 Task: Check the sale-to-list ratio of view in the last 1 year.
Action: Mouse moved to (944, 214)
Screenshot: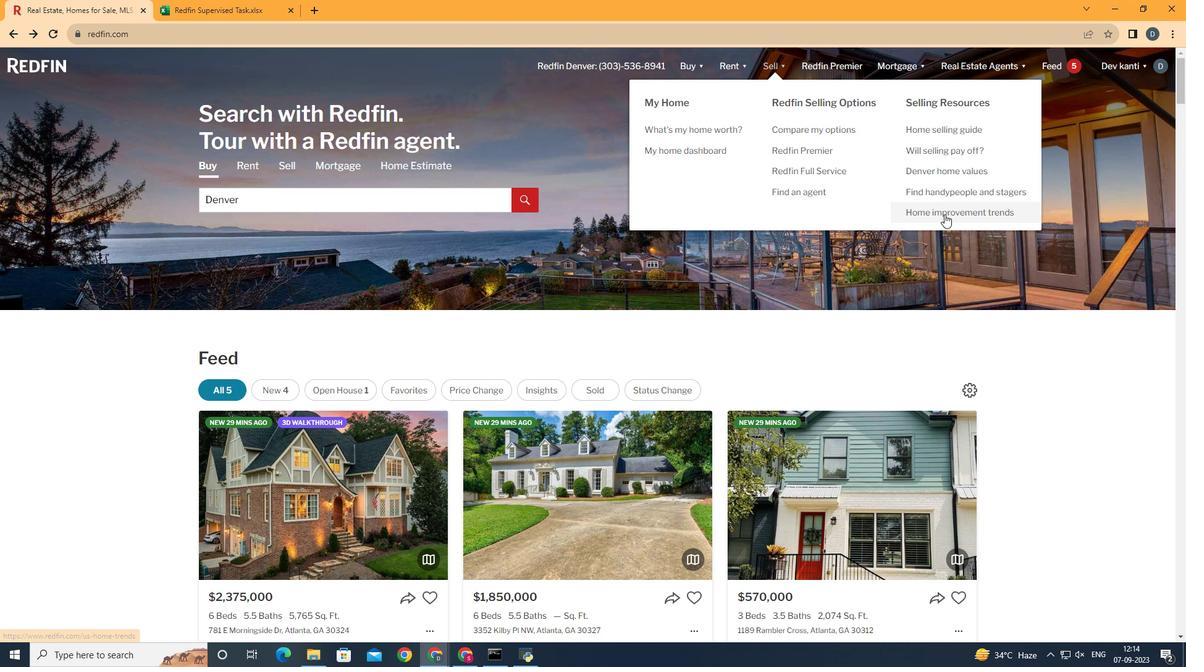 
Action: Mouse pressed left at (944, 214)
Screenshot: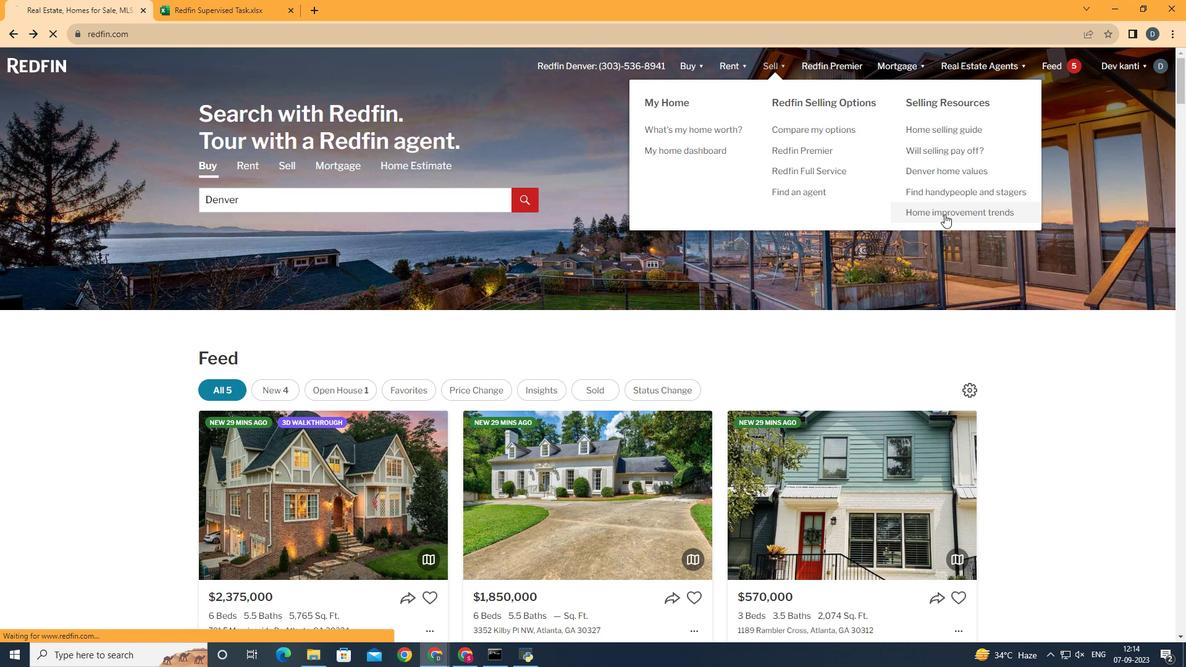 
Action: Mouse moved to (273, 240)
Screenshot: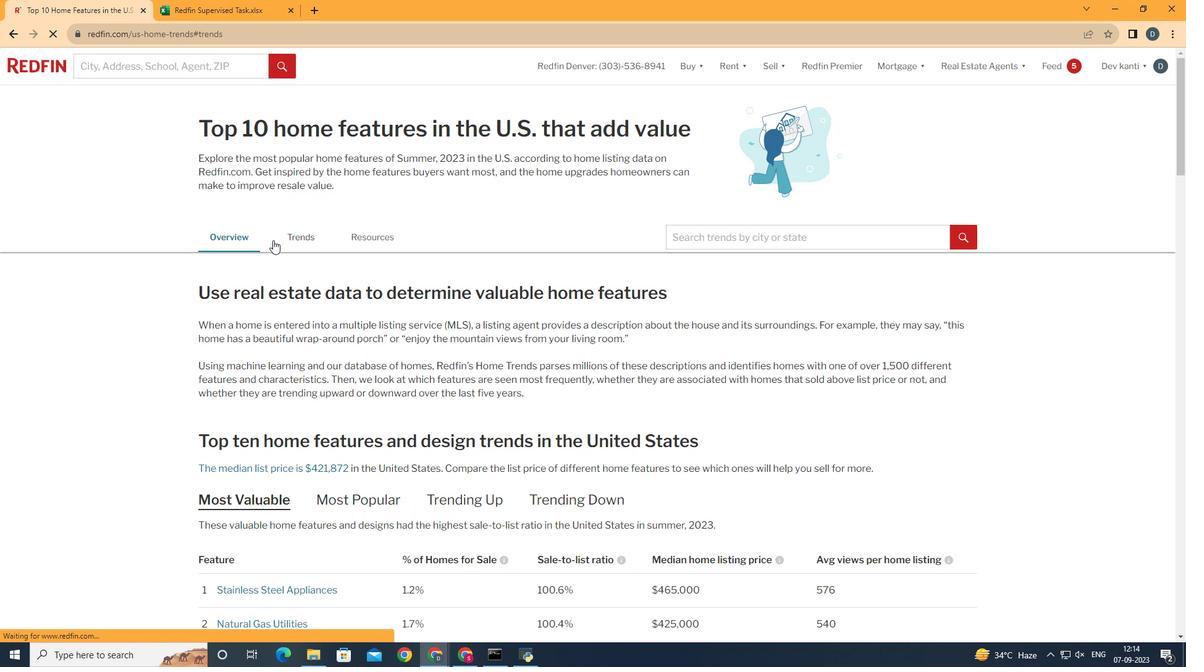
Action: Mouse pressed left at (273, 240)
Screenshot: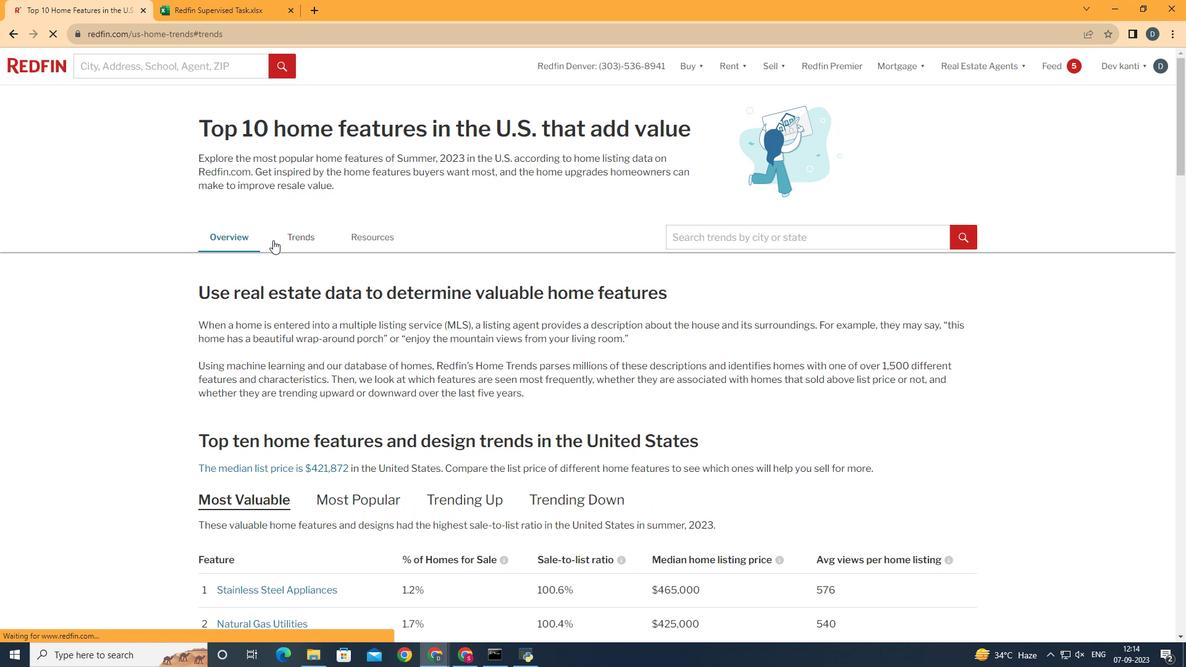 
Action: Mouse moved to (287, 283)
Screenshot: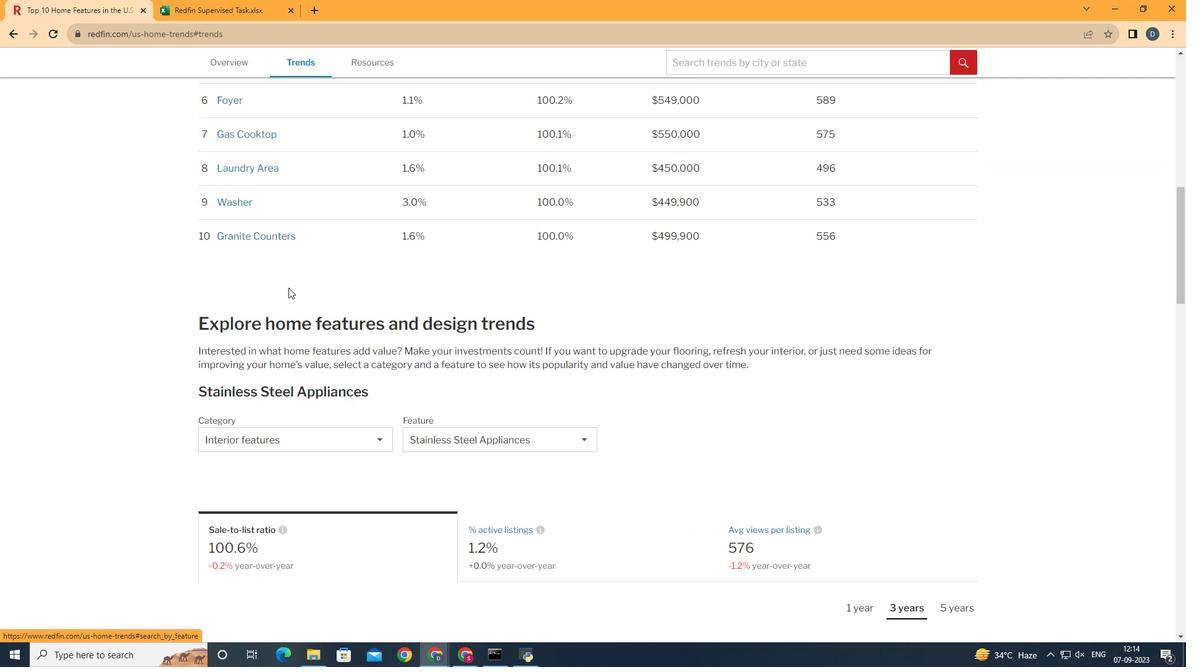 
Action: Mouse scrolled (287, 282) with delta (0, 0)
Screenshot: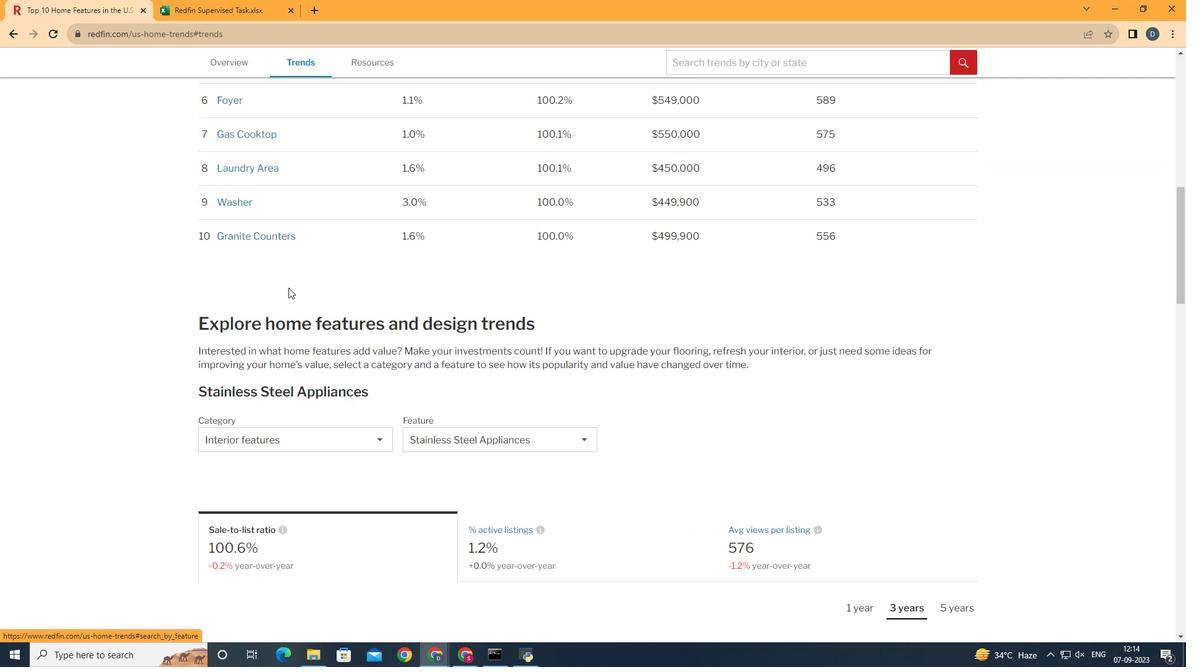 
Action: Mouse scrolled (287, 282) with delta (0, 0)
Screenshot: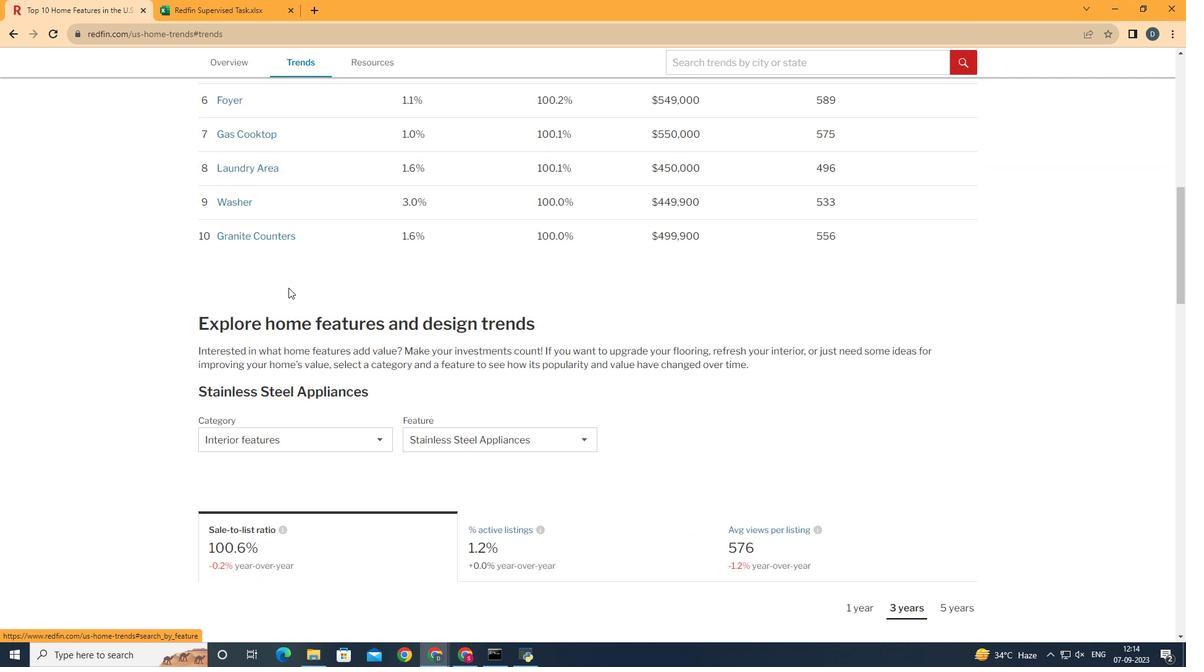 
Action: Mouse moved to (287, 284)
Screenshot: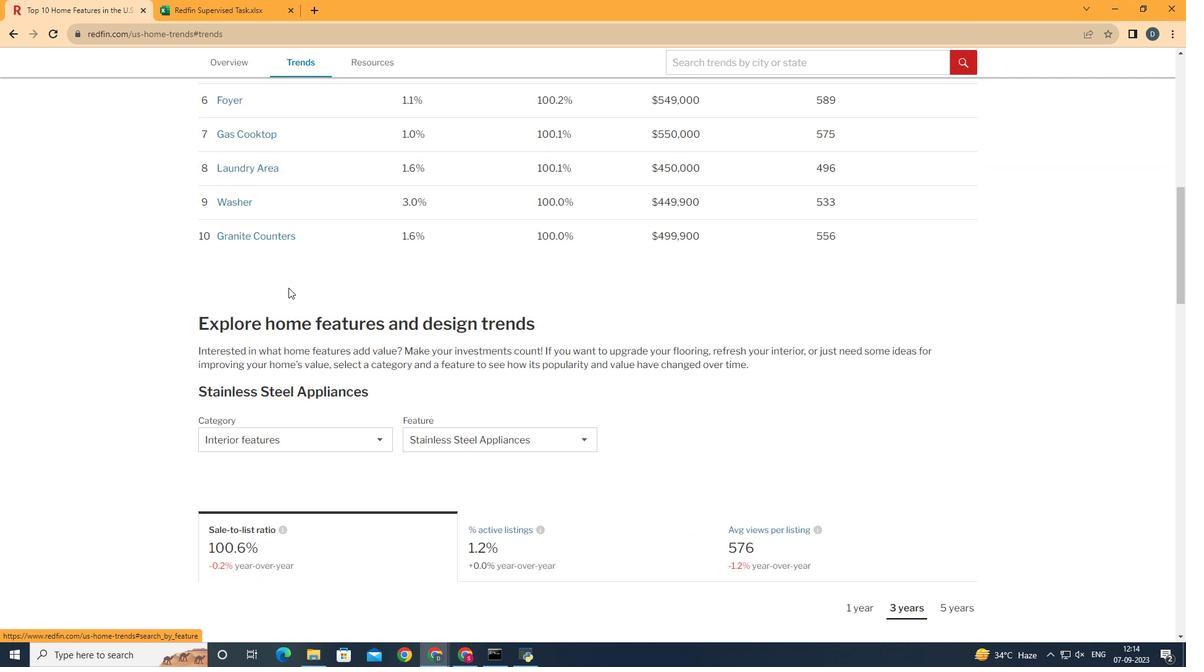 
Action: Mouse scrolled (287, 283) with delta (0, 0)
Screenshot: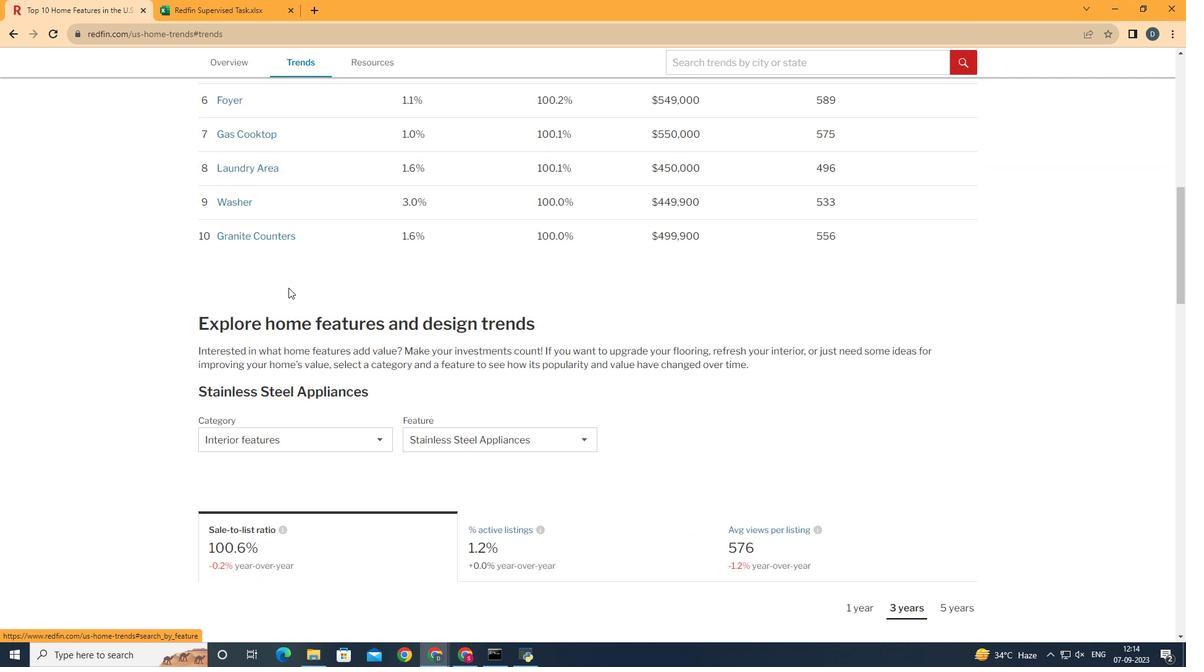 
Action: Mouse moved to (288, 286)
Screenshot: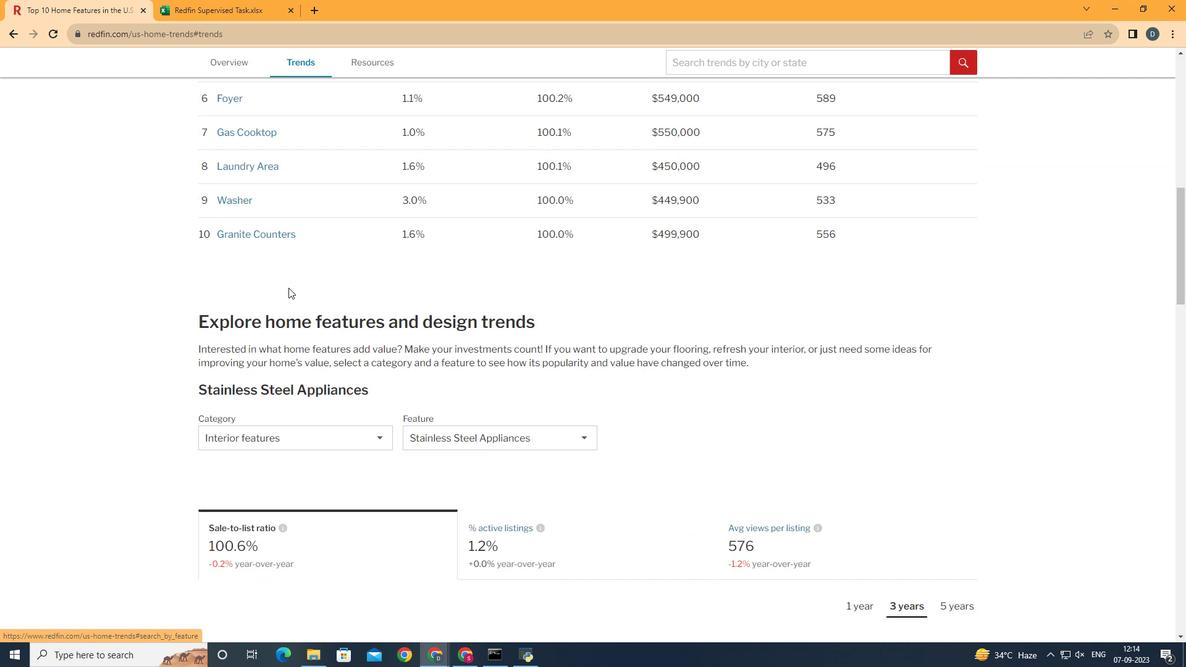 
Action: Mouse scrolled (288, 285) with delta (0, 0)
Screenshot: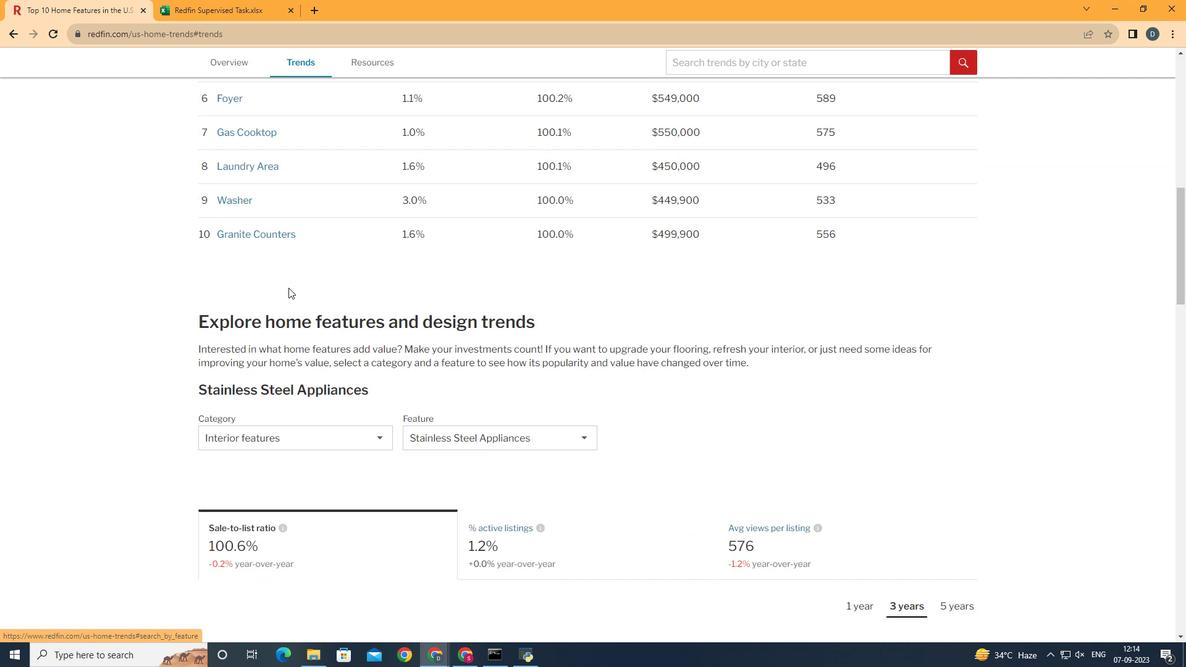 
Action: Mouse moved to (288, 287)
Screenshot: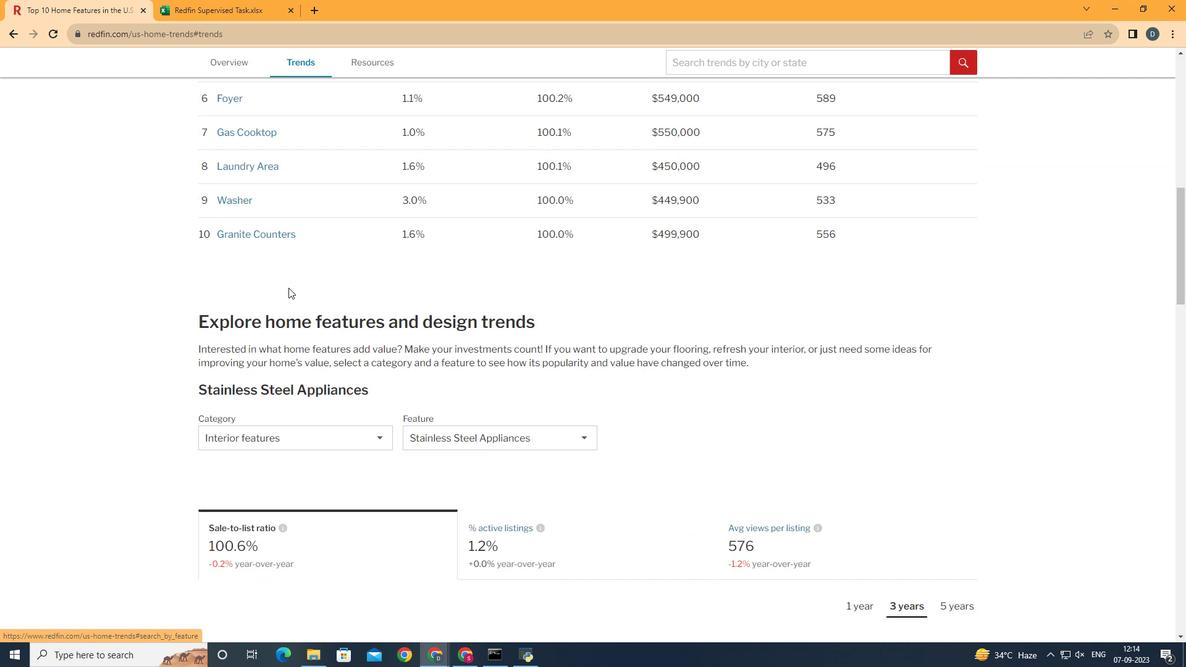 
Action: Mouse scrolled (288, 287) with delta (0, 0)
Screenshot: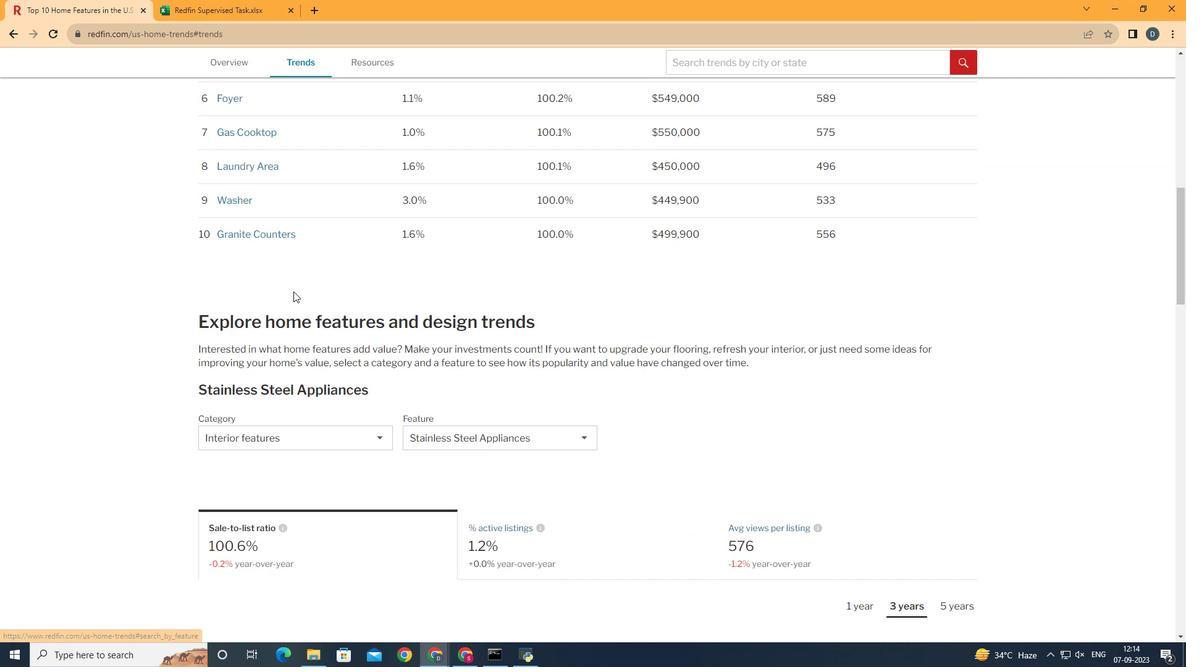 
Action: Mouse moved to (295, 294)
Screenshot: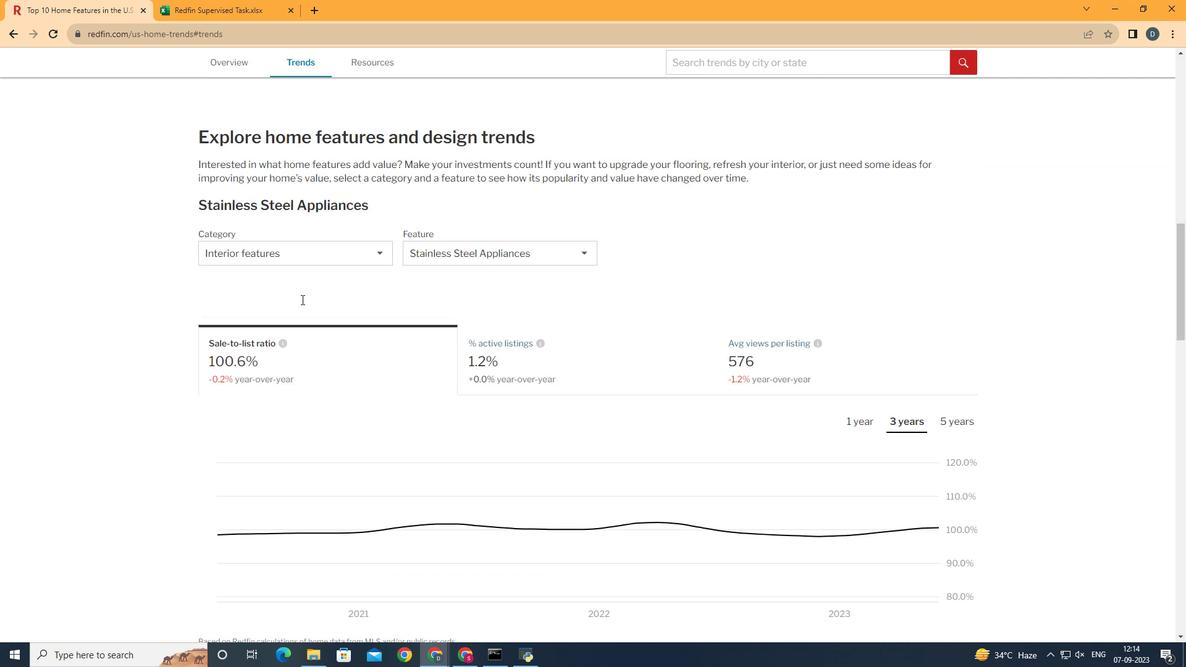 
Action: Mouse scrolled (295, 294) with delta (0, 0)
Screenshot: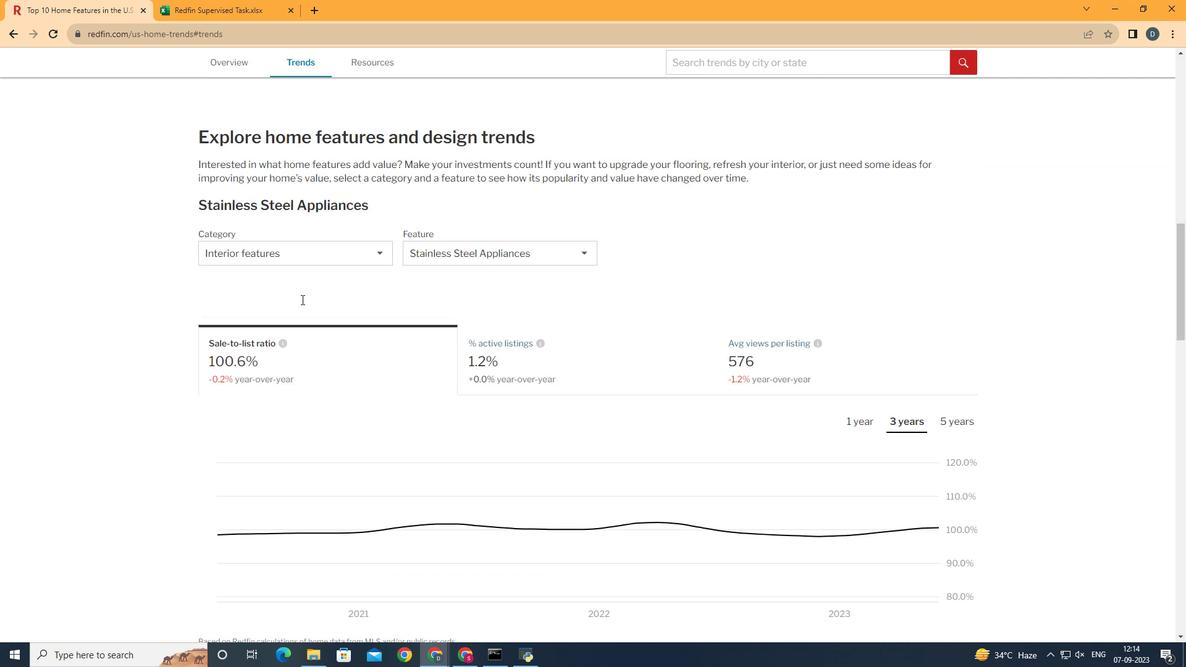 
Action: Mouse moved to (299, 298)
Screenshot: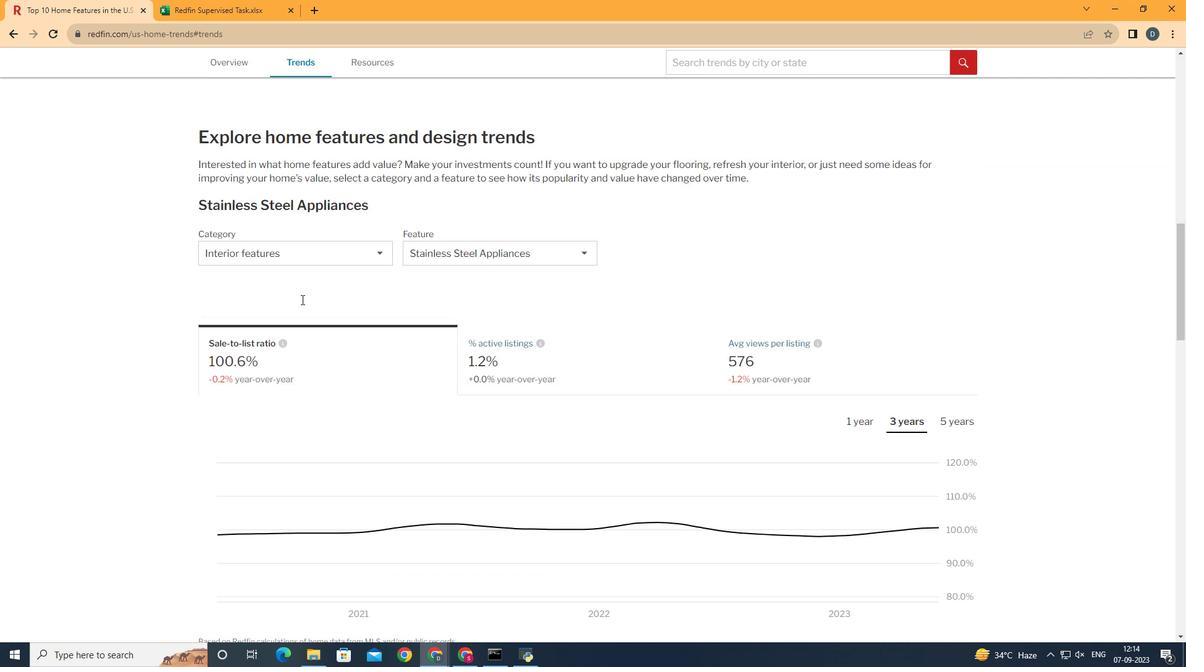 
Action: Mouse scrolled (299, 297) with delta (0, 0)
Screenshot: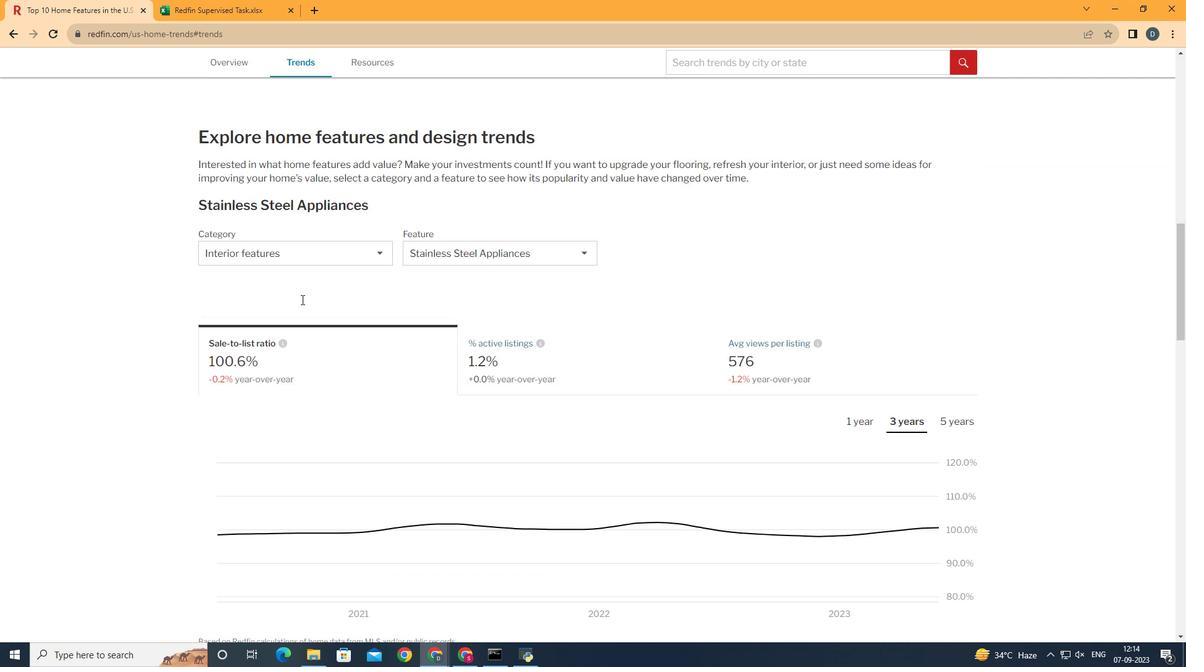 
Action: Mouse moved to (301, 299)
Screenshot: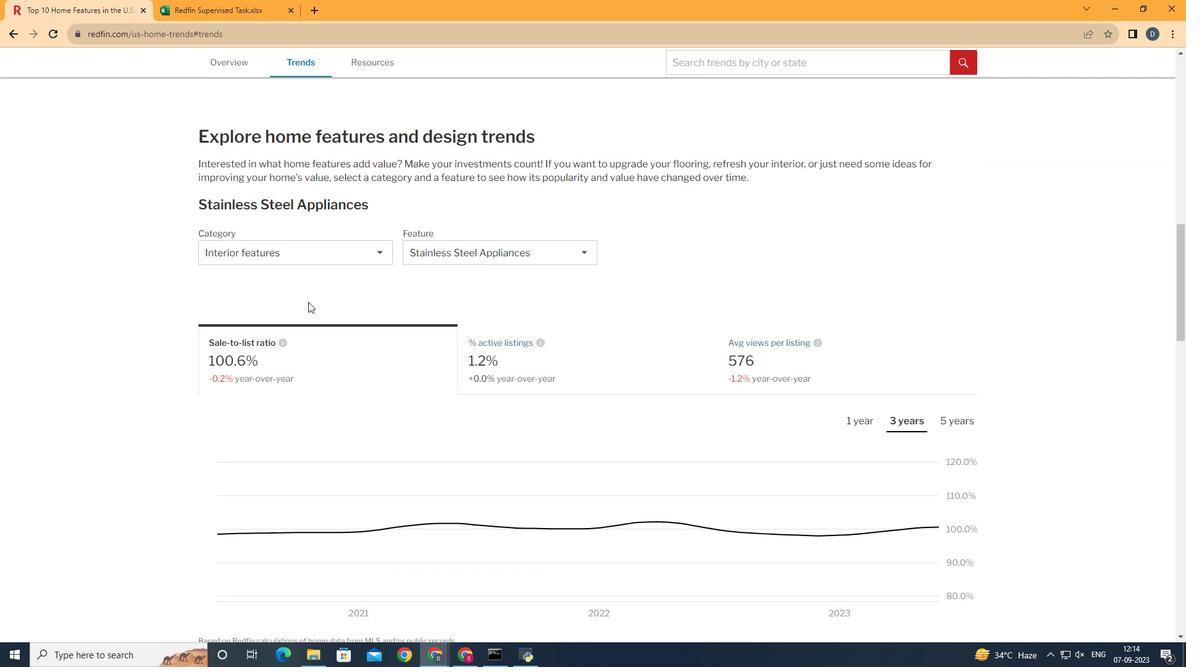
Action: Mouse scrolled (301, 298) with delta (0, 0)
Screenshot: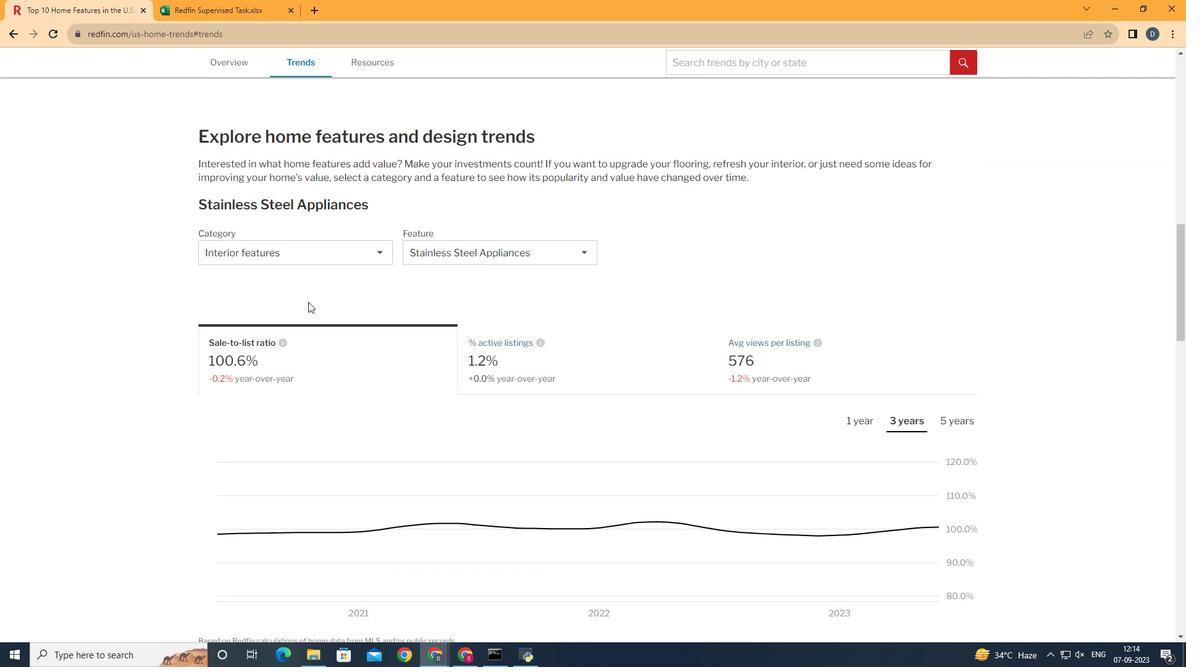 
Action: Mouse moved to (329, 252)
Screenshot: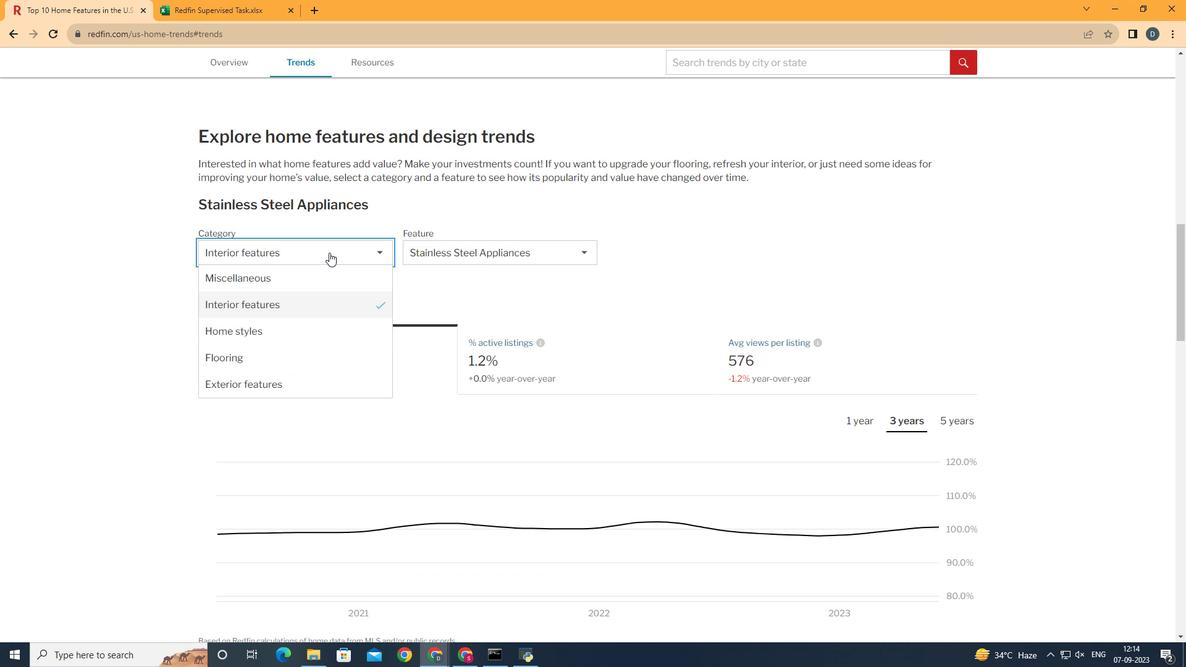
Action: Mouse pressed left at (329, 252)
Screenshot: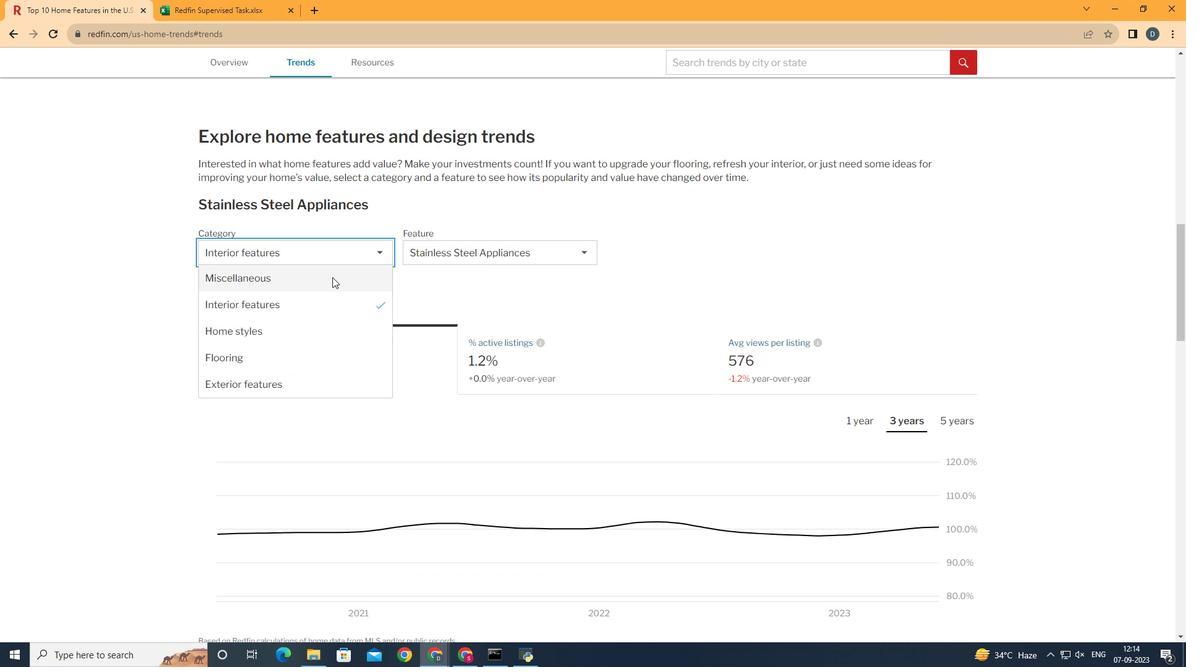 
Action: Mouse moved to (332, 284)
Screenshot: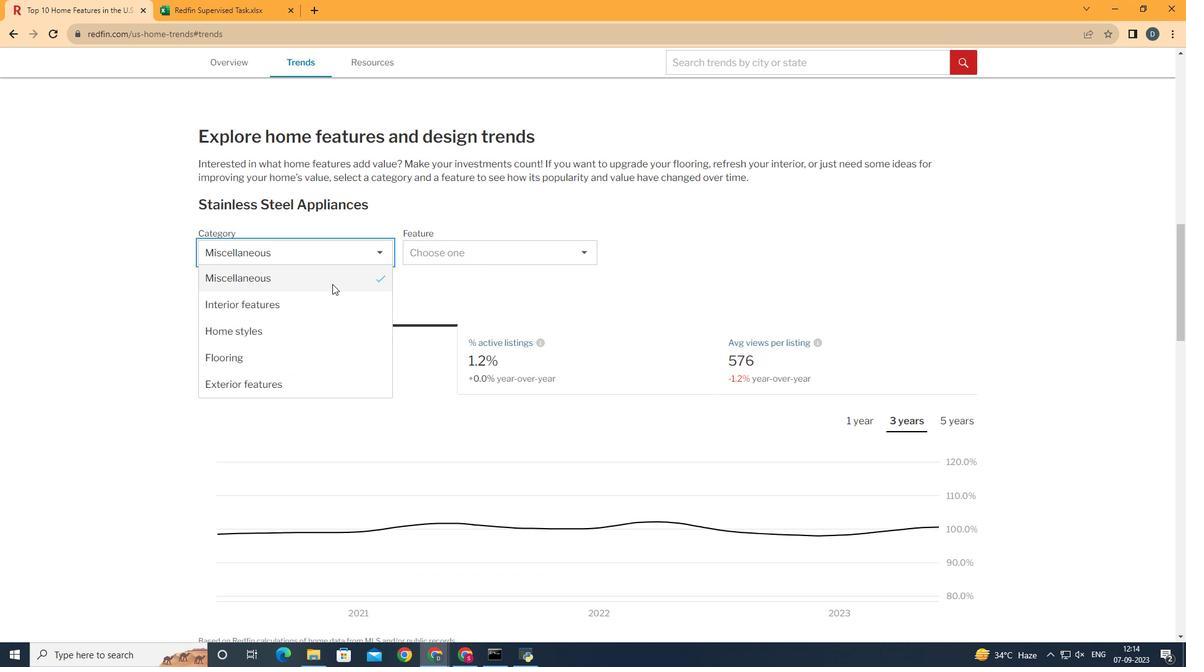 
Action: Mouse pressed left at (332, 284)
Screenshot: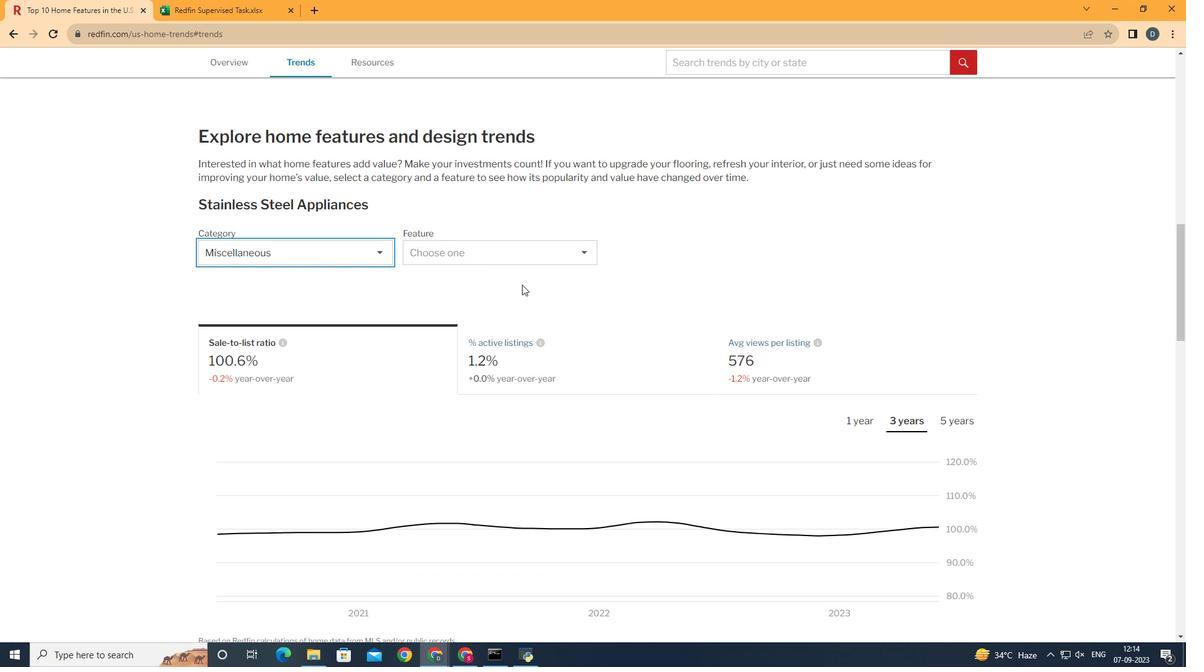 
Action: Mouse moved to (561, 258)
Screenshot: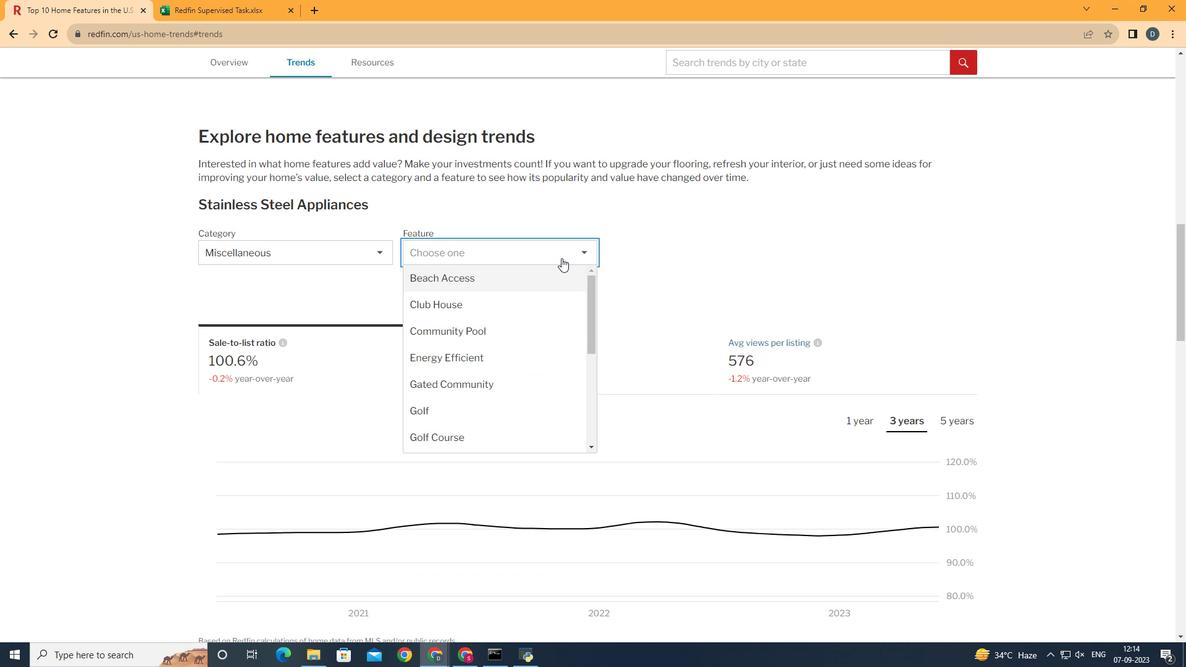 
Action: Mouse pressed left at (561, 258)
Screenshot: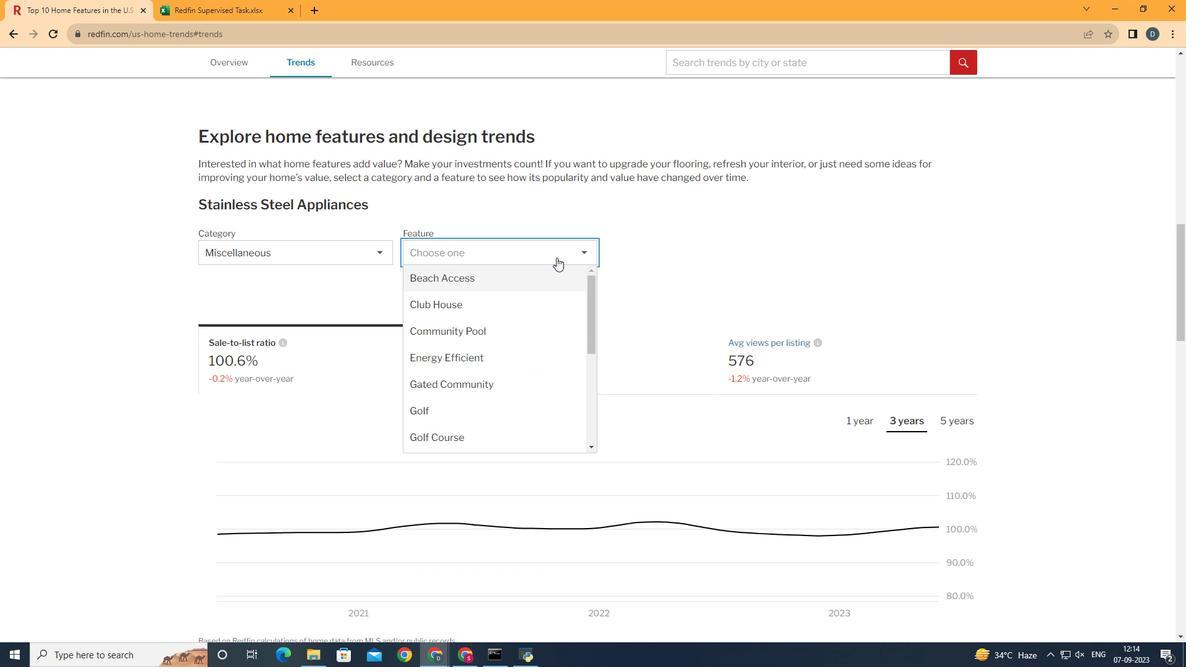 
Action: Mouse moved to (514, 347)
Screenshot: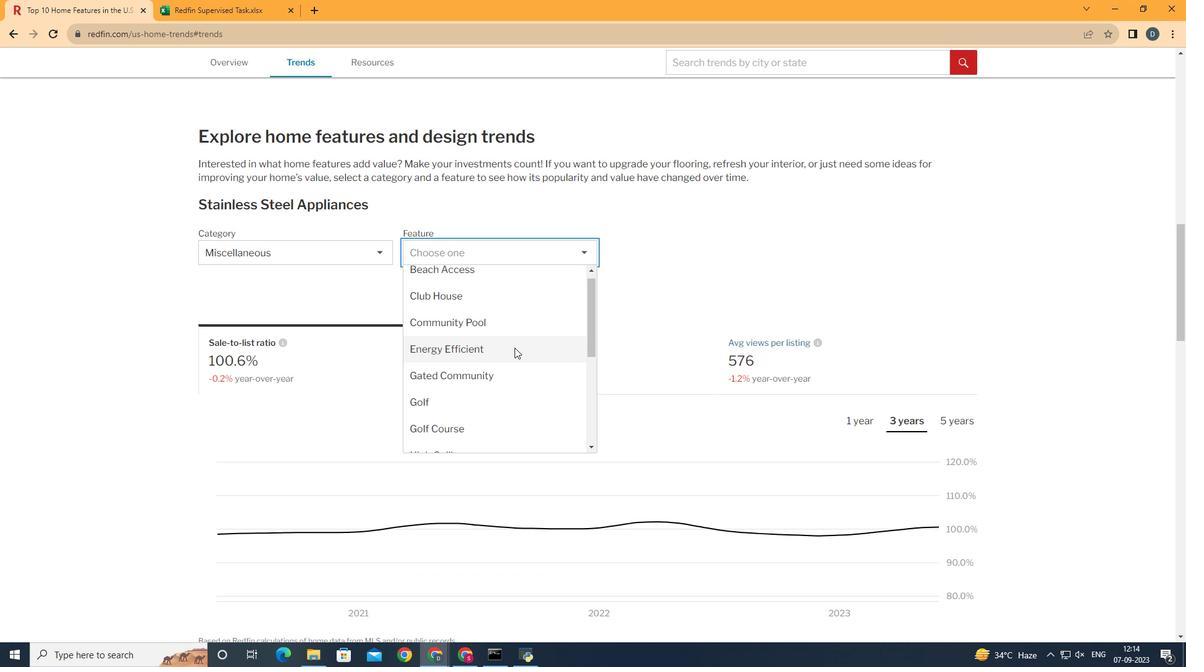 
Action: Mouse scrolled (514, 347) with delta (0, 0)
Screenshot: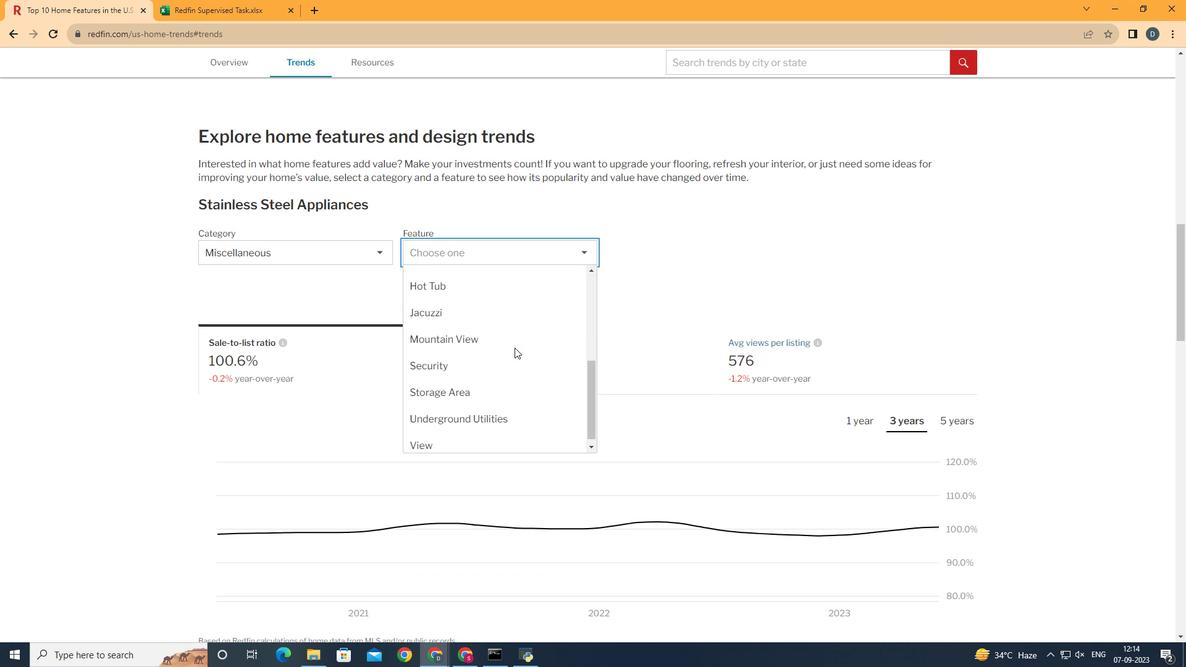 
Action: Mouse scrolled (514, 347) with delta (0, 0)
Screenshot: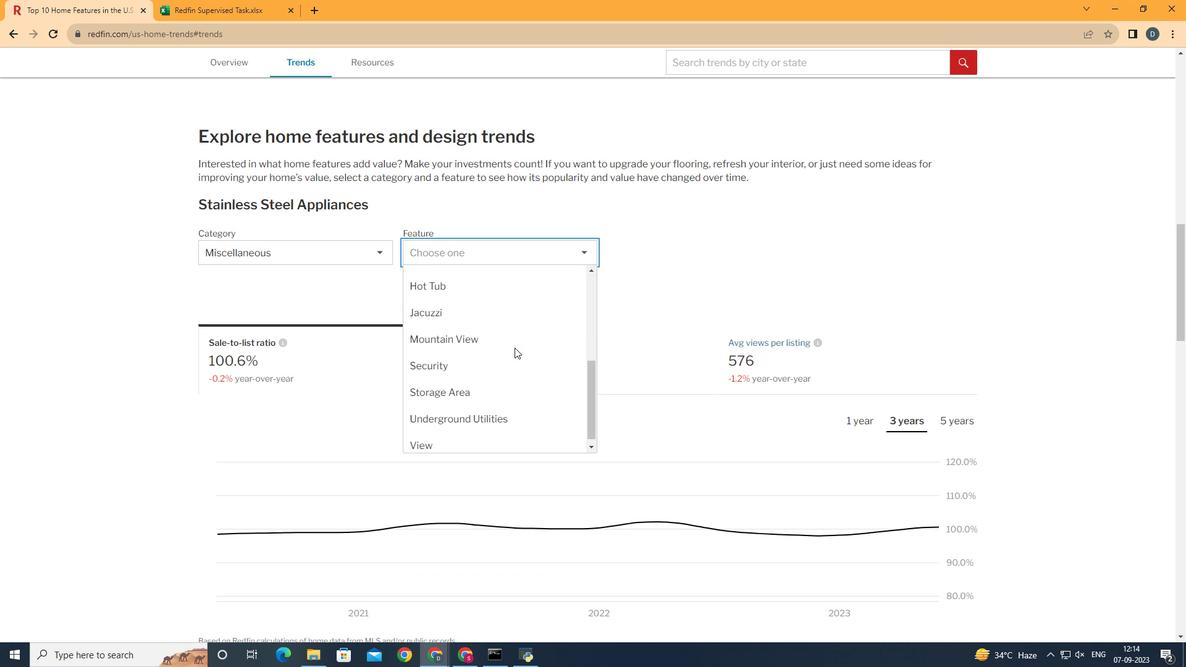 
Action: Mouse scrolled (514, 347) with delta (0, 0)
Screenshot: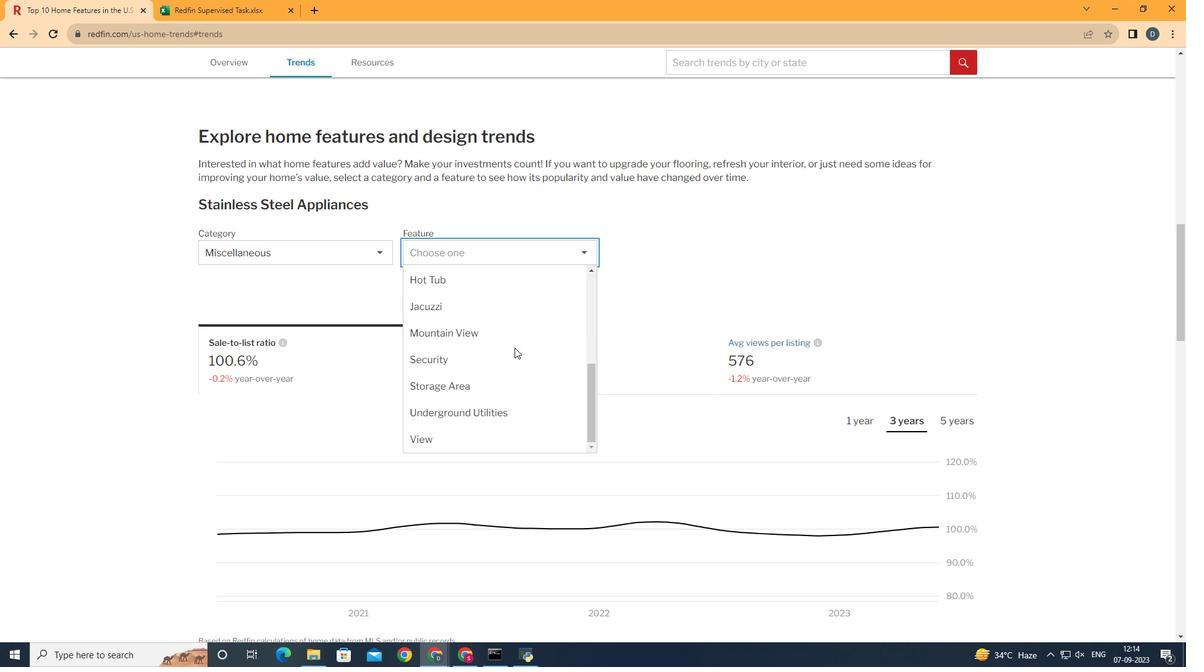 
Action: Mouse scrolled (514, 347) with delta (0, 0)
Screenshot: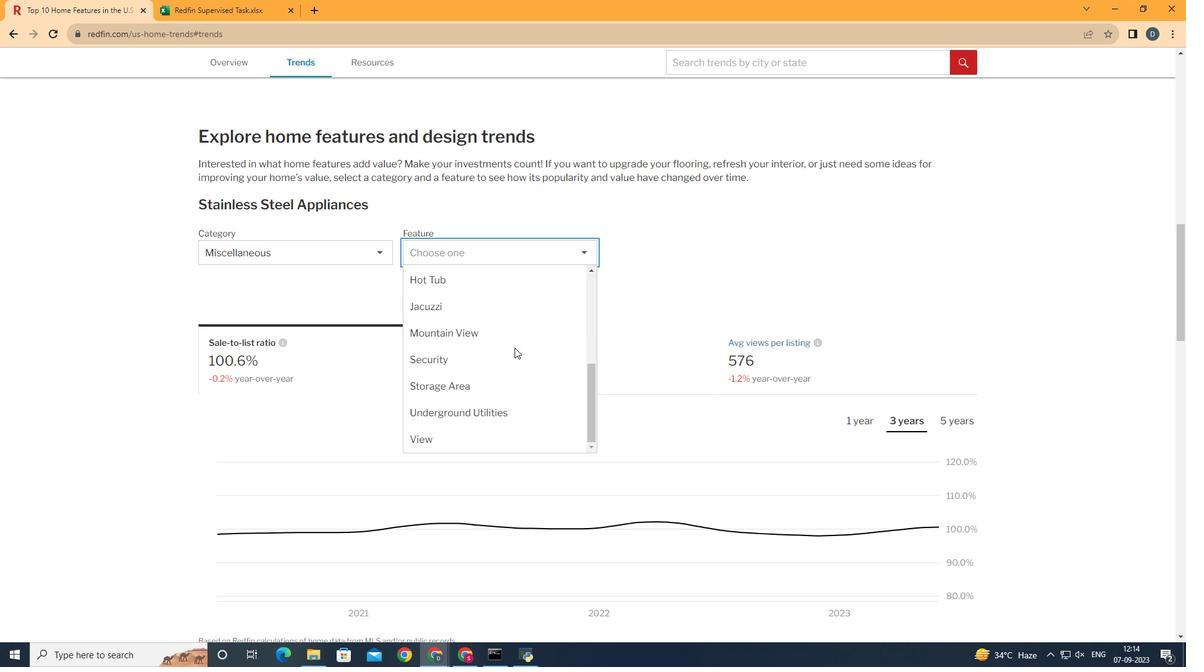 
Action: Mouse scrolled (514, 347) with delta (0, 0)
Screenshot: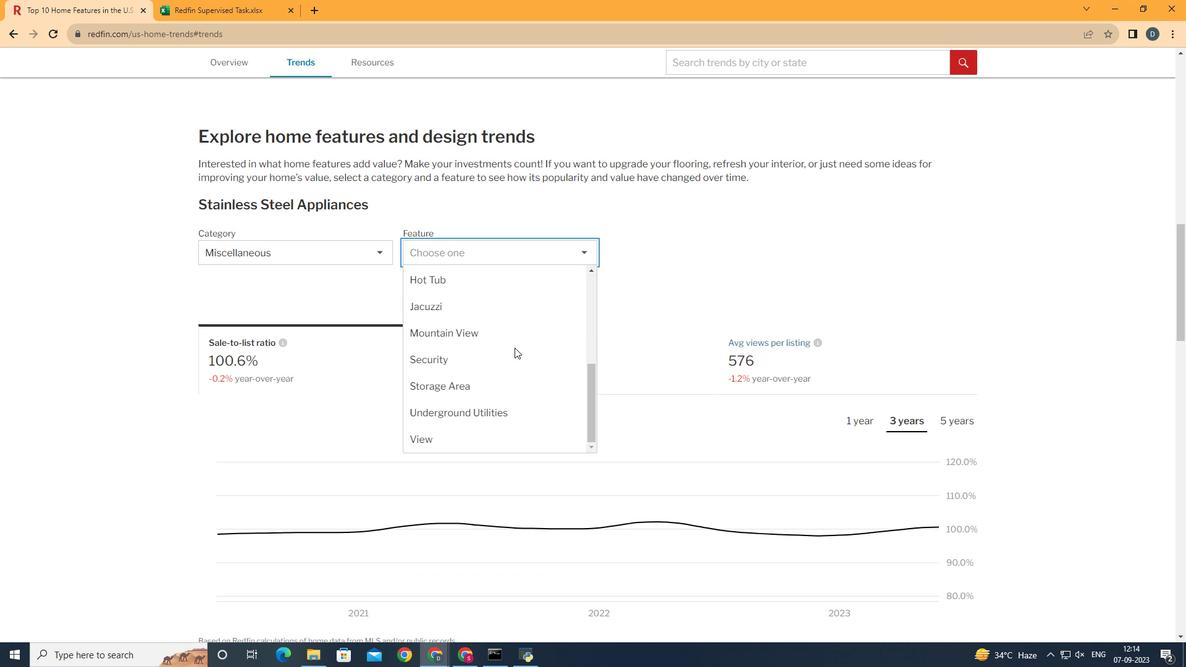 
Action: Mouse moved to (516, 435)
Screenshot: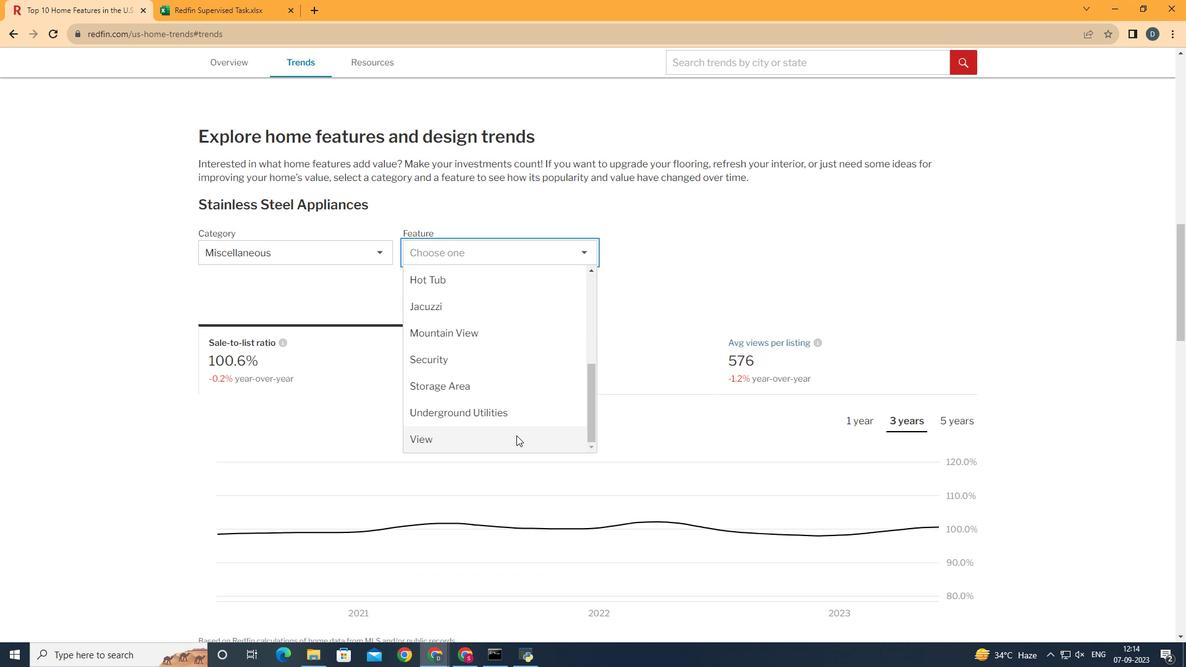 
Action: Mouse pressed left at (516, 435)
Screenshot: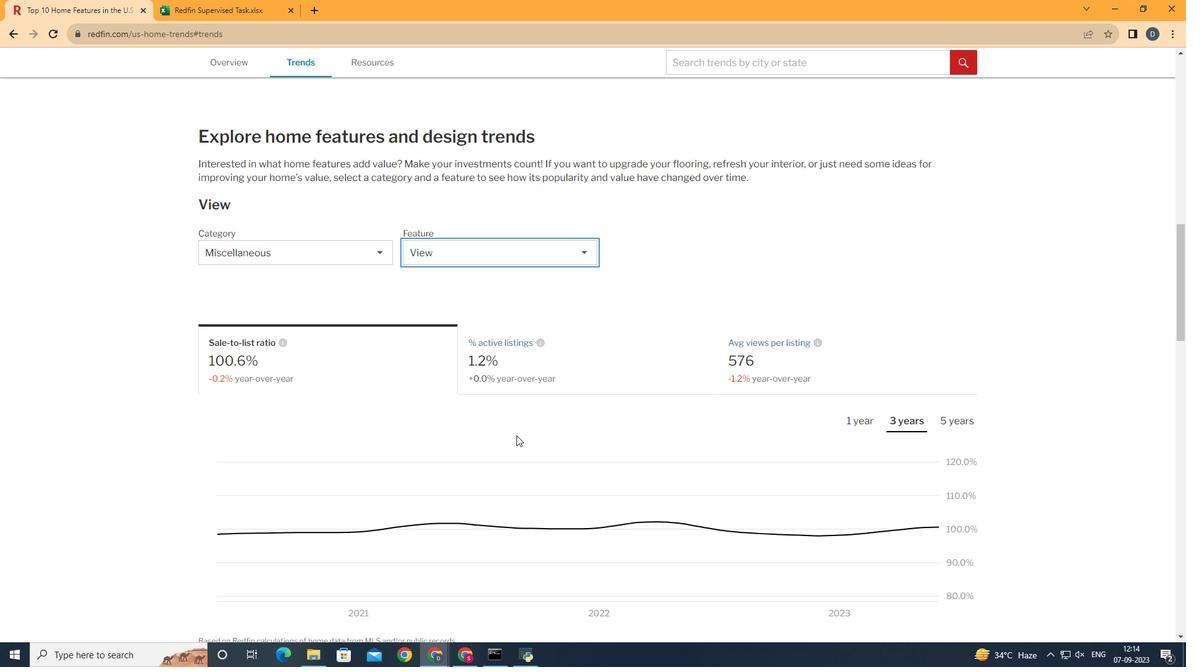 
Action: Mouse moved to (352, 378)
Screenshot: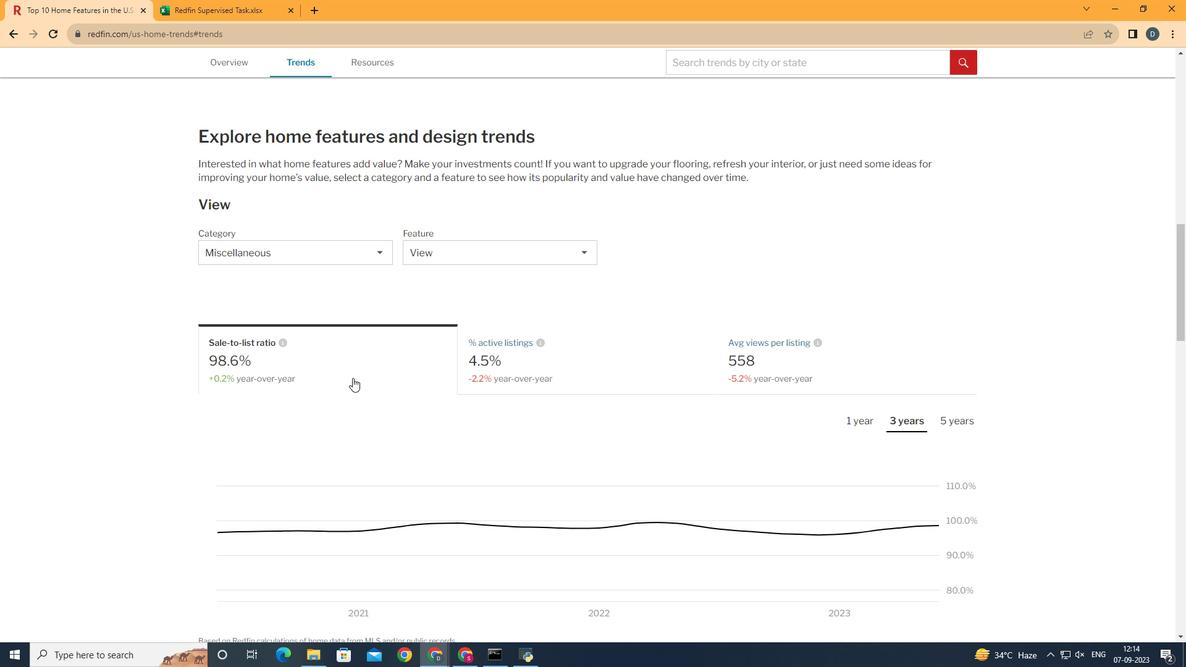 
Action: Mouse pressed left at (352, 378)
Screenshot: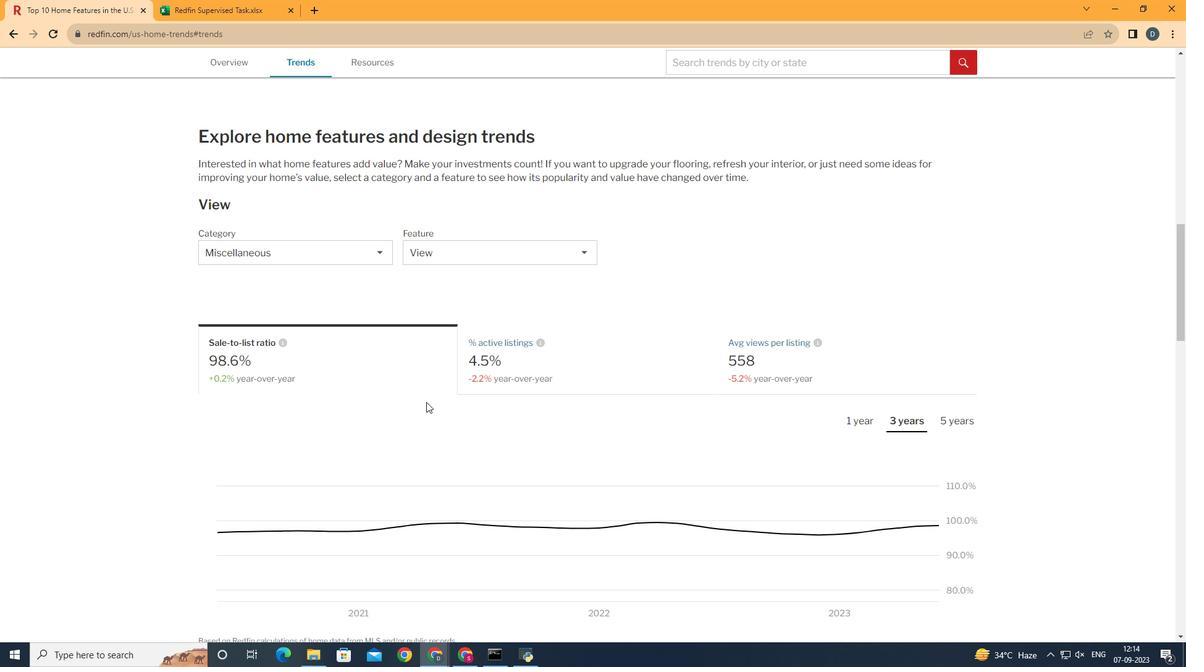
Action: Mouse moved to (855, 422)
Screenshot: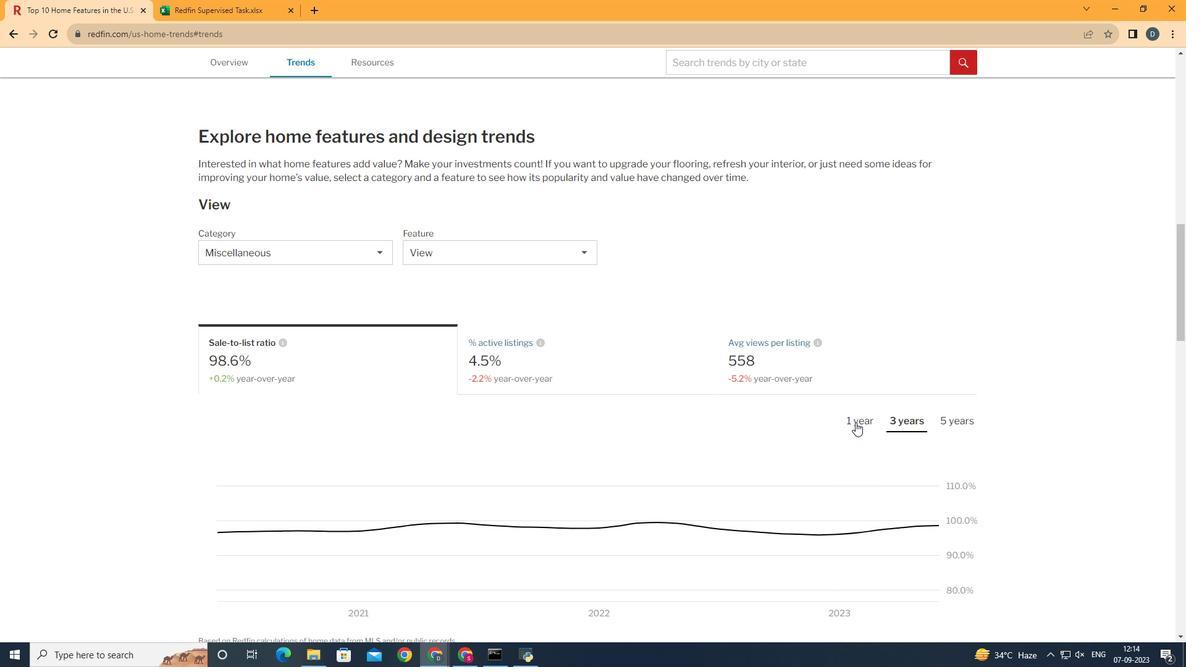 
Action: Mouse pressed left at (855, 422)
Screenshot: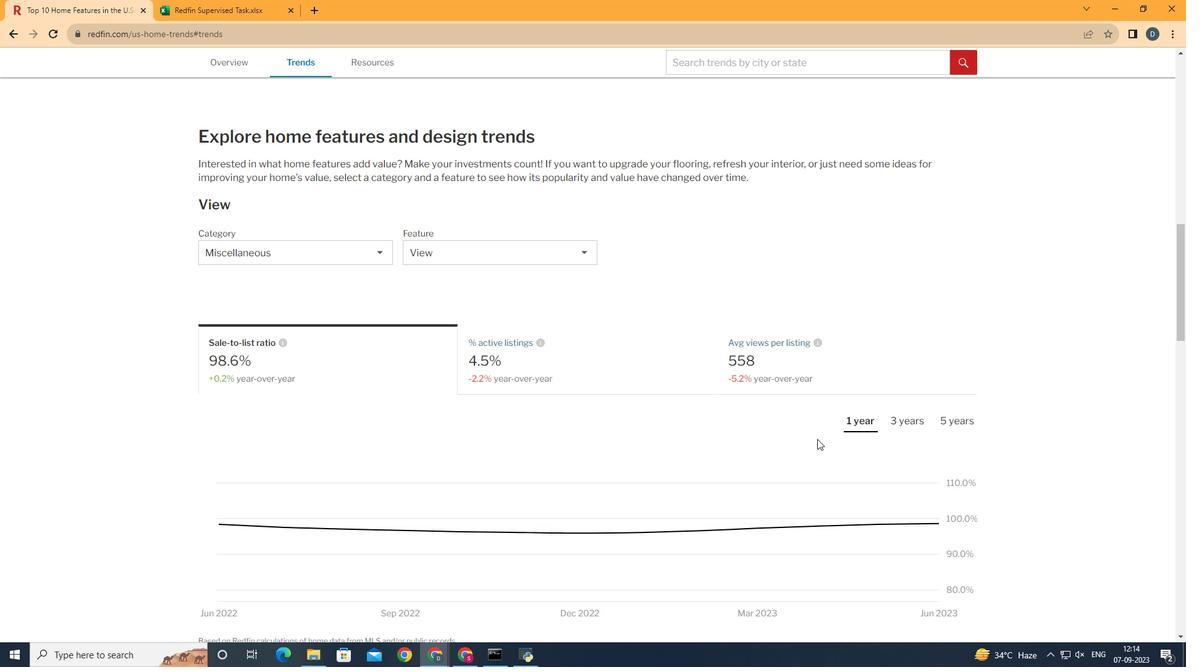 
Action: Mouse moved to (407, 504)
Screenshot: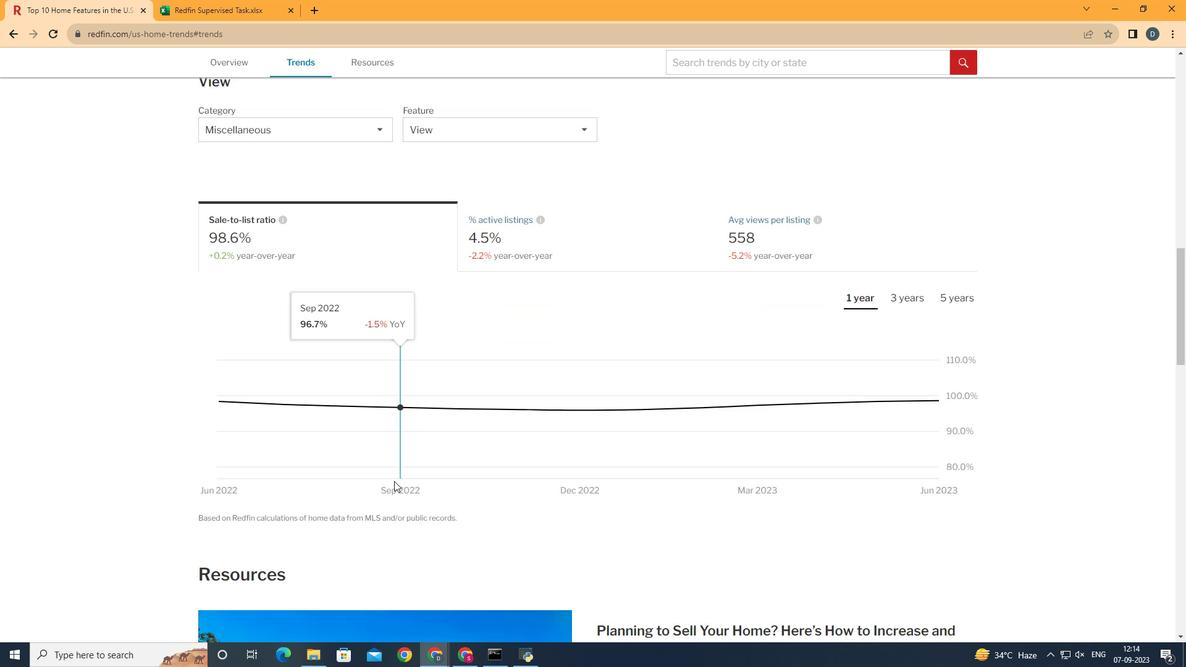
Action: Mouse scrolled (407, 503) with delta (0, 0)
Screenshot: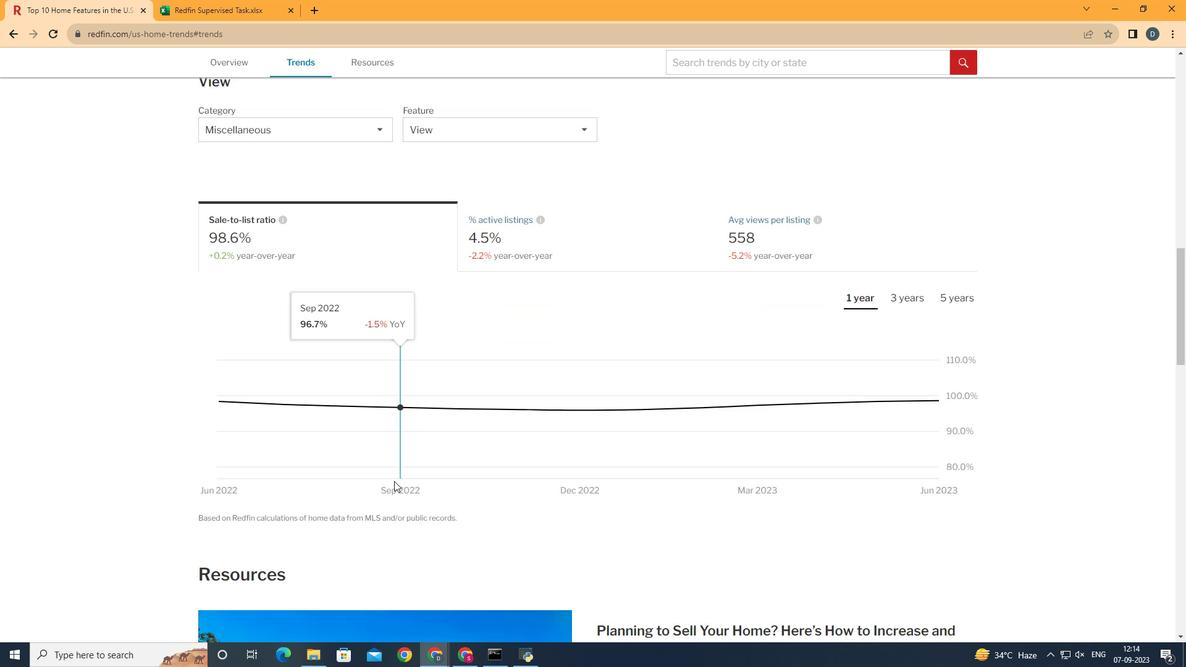 
Action: Mouse scrolled (407, 503) with delta (0, 0)
Screenshot: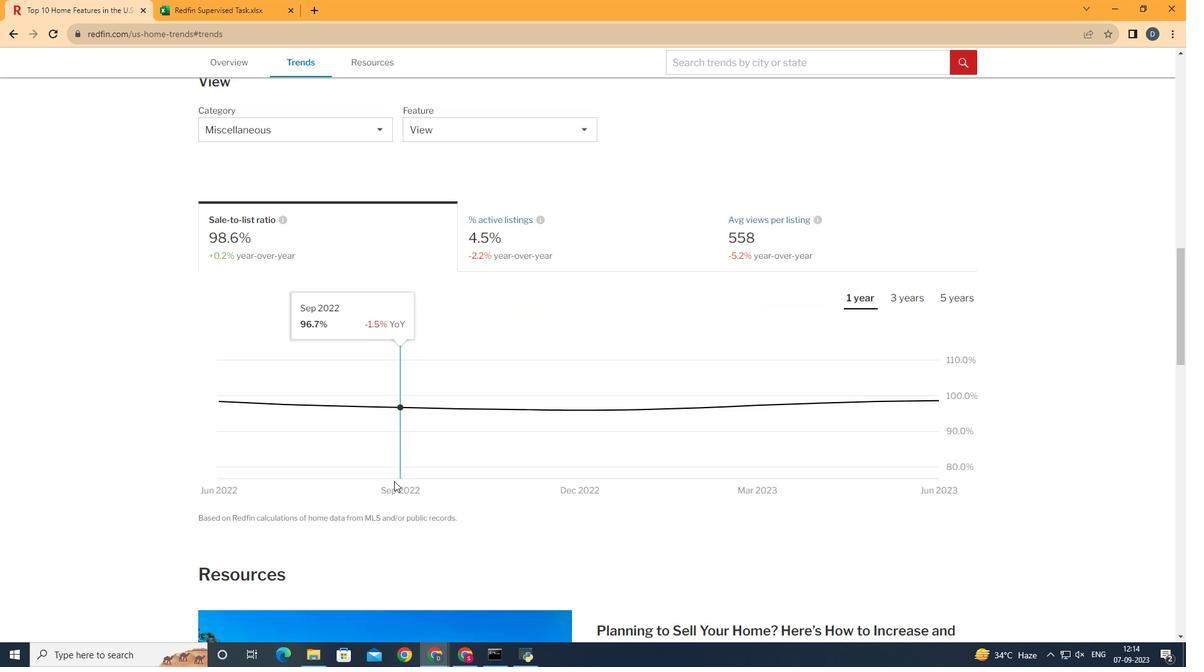 
Action: Mouse moved to (966, 393)
Screenshot: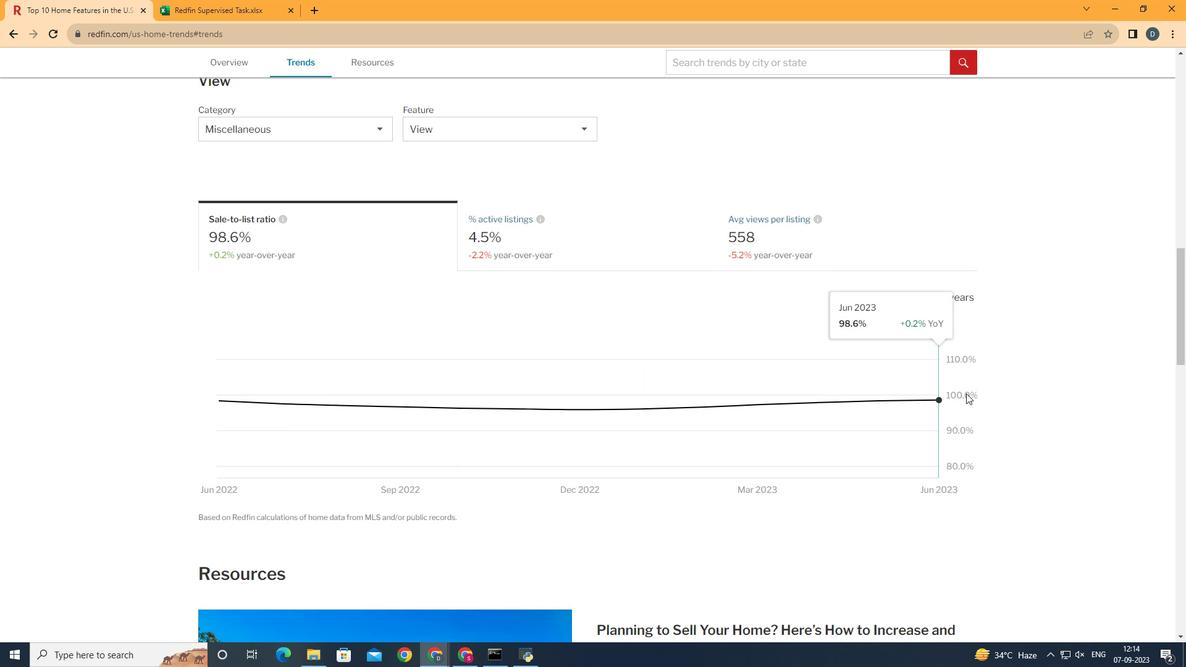 
